 Task: Add the button component in the site builder.
Action: Mouse moved to (1227, 97)
Screenshot: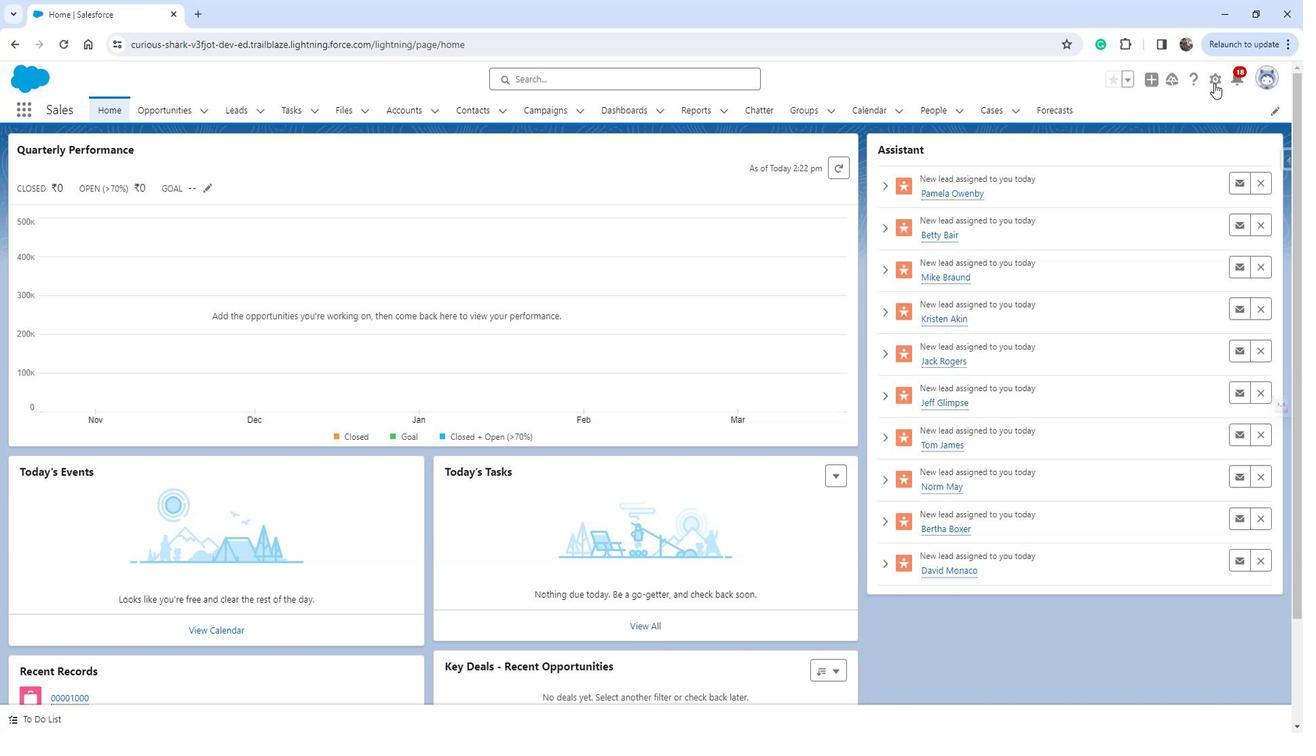 
Action: Mouse pressed left at (1227, 97)
Screenshot: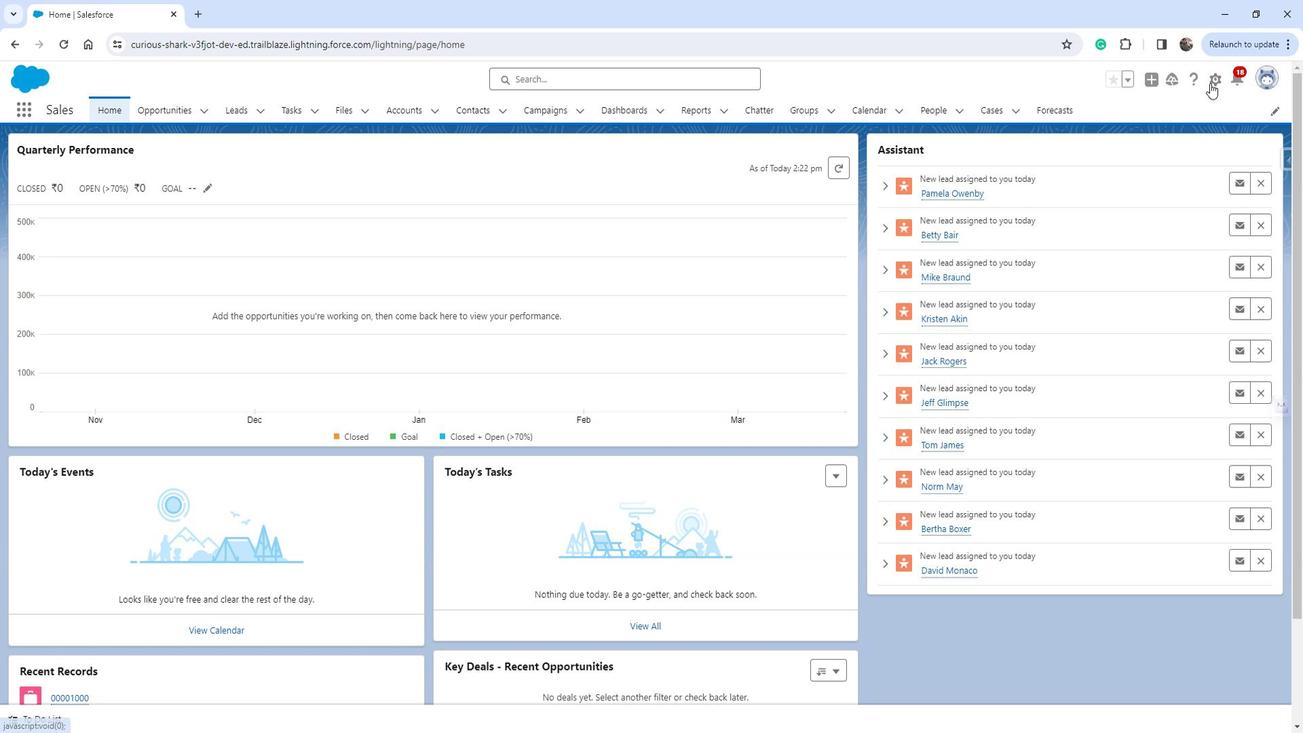
Action: Mouse moved to (1169, 145)
Screenshot: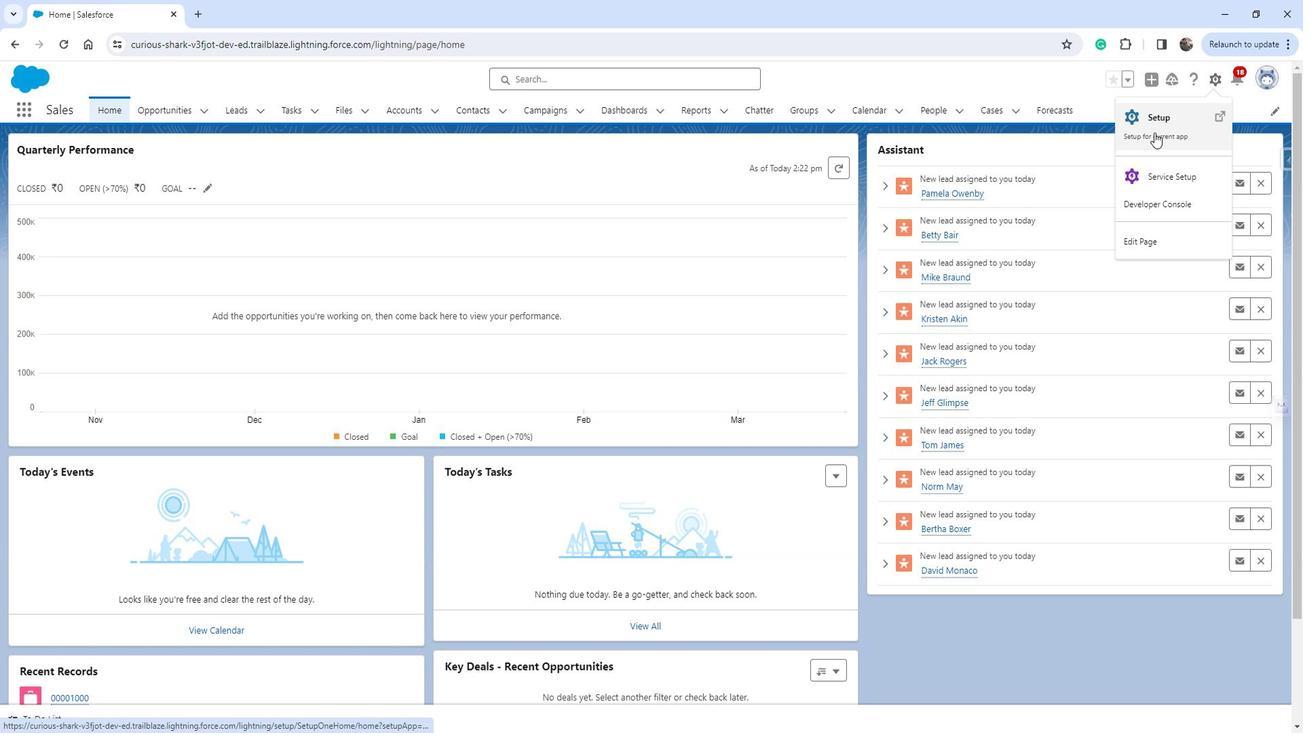 
Action: Mouse pressed left at (1169, 145)
Screenshot: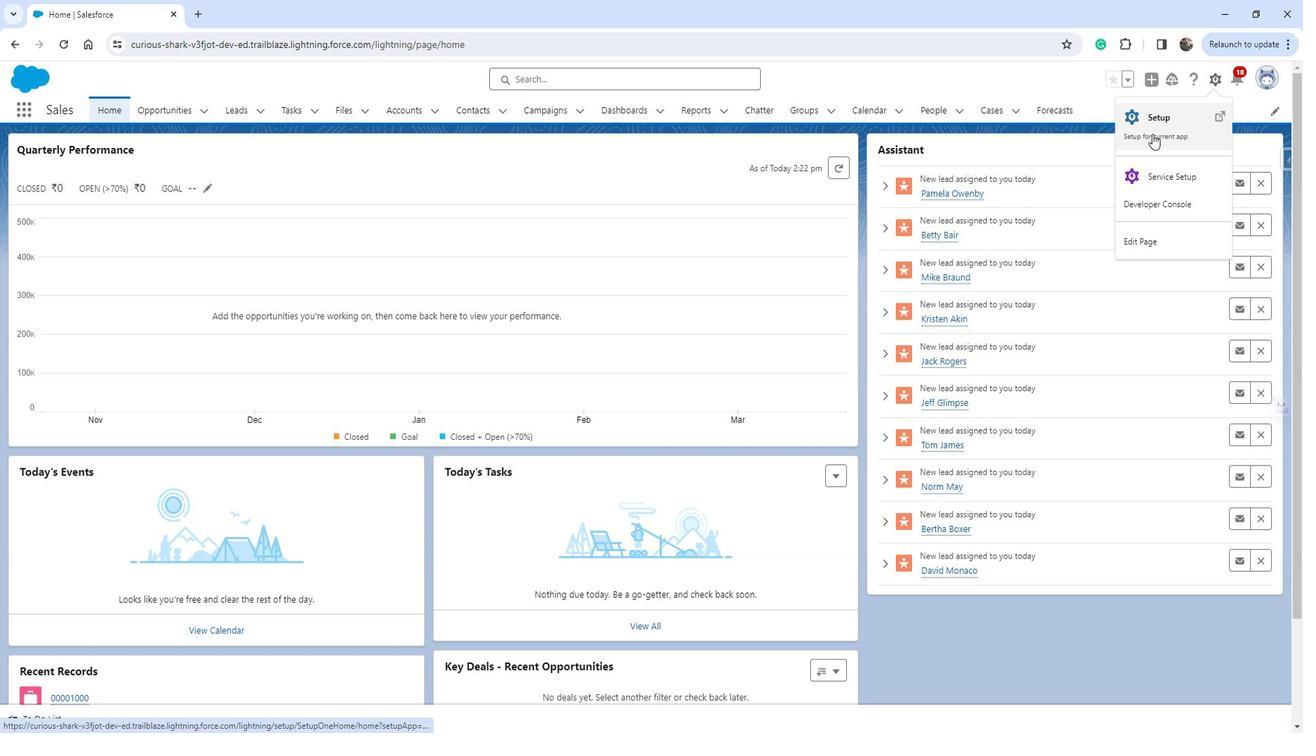 
Action: Mouse moved to (67, 559)
Screenshot: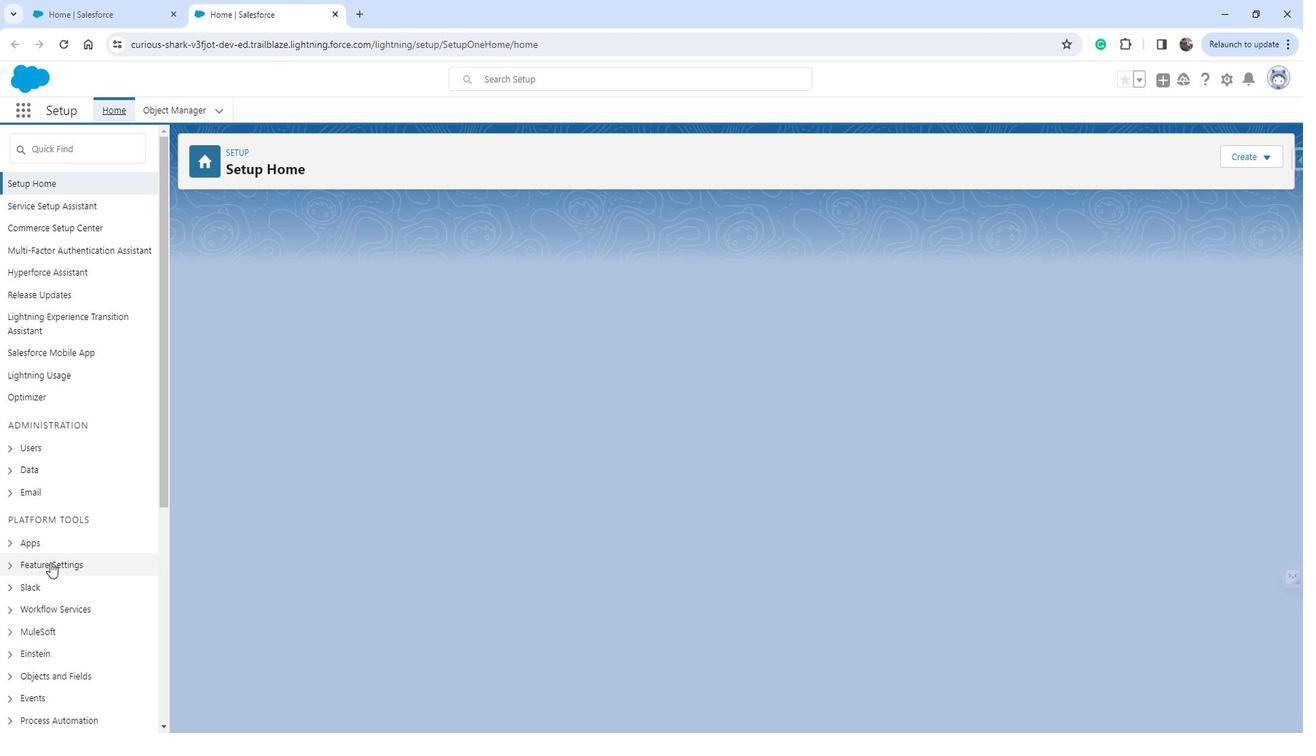 
Action: Mouse pressed left at (67, 559)
Screenshot: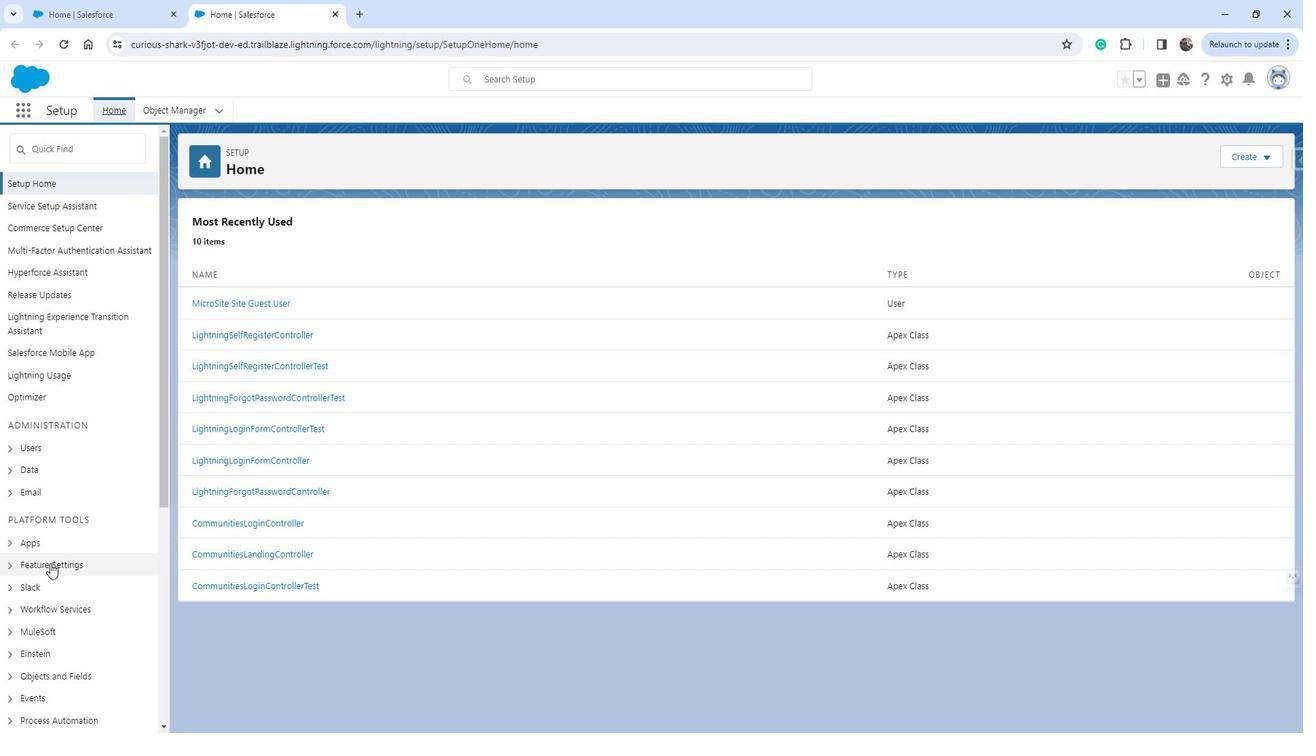 
Action: Mouse scrolled (67, 558) with delta (0, 0)
Screenshot: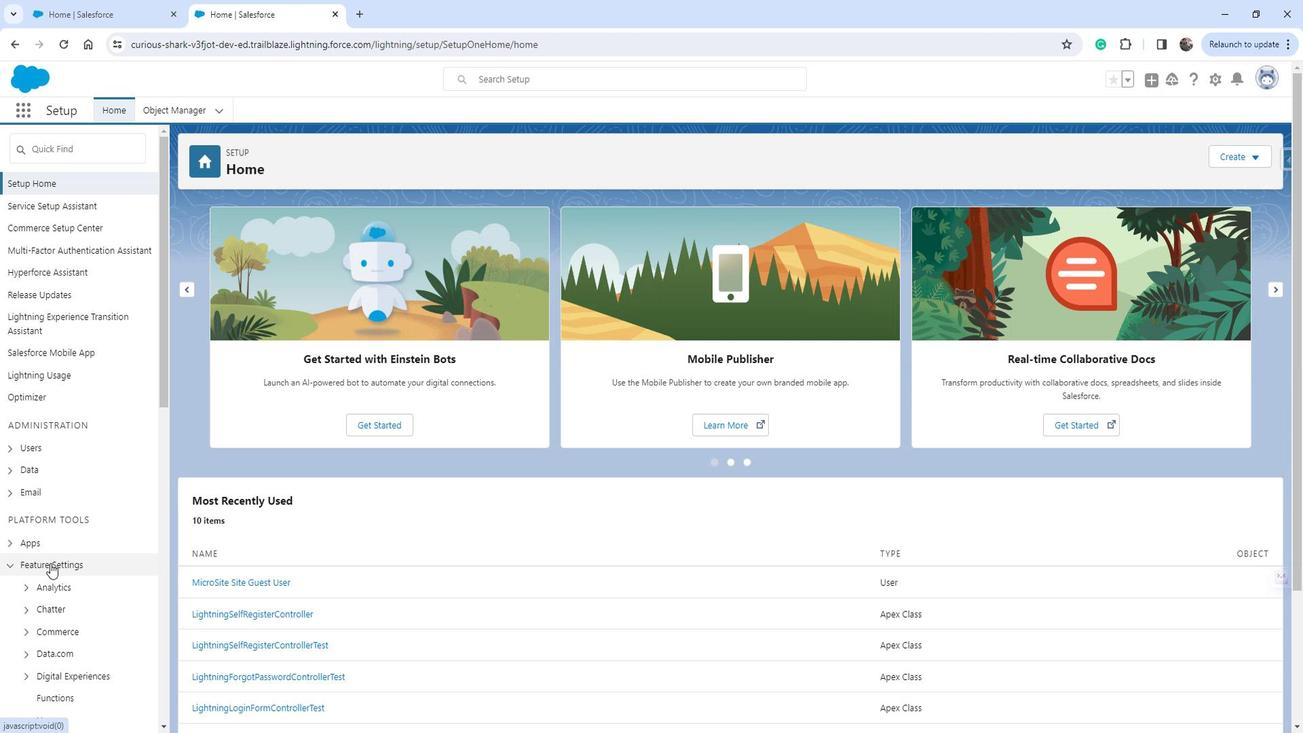 
Action: Mouse scrolled (67, 558) with delta (0, 0)
Screenshot: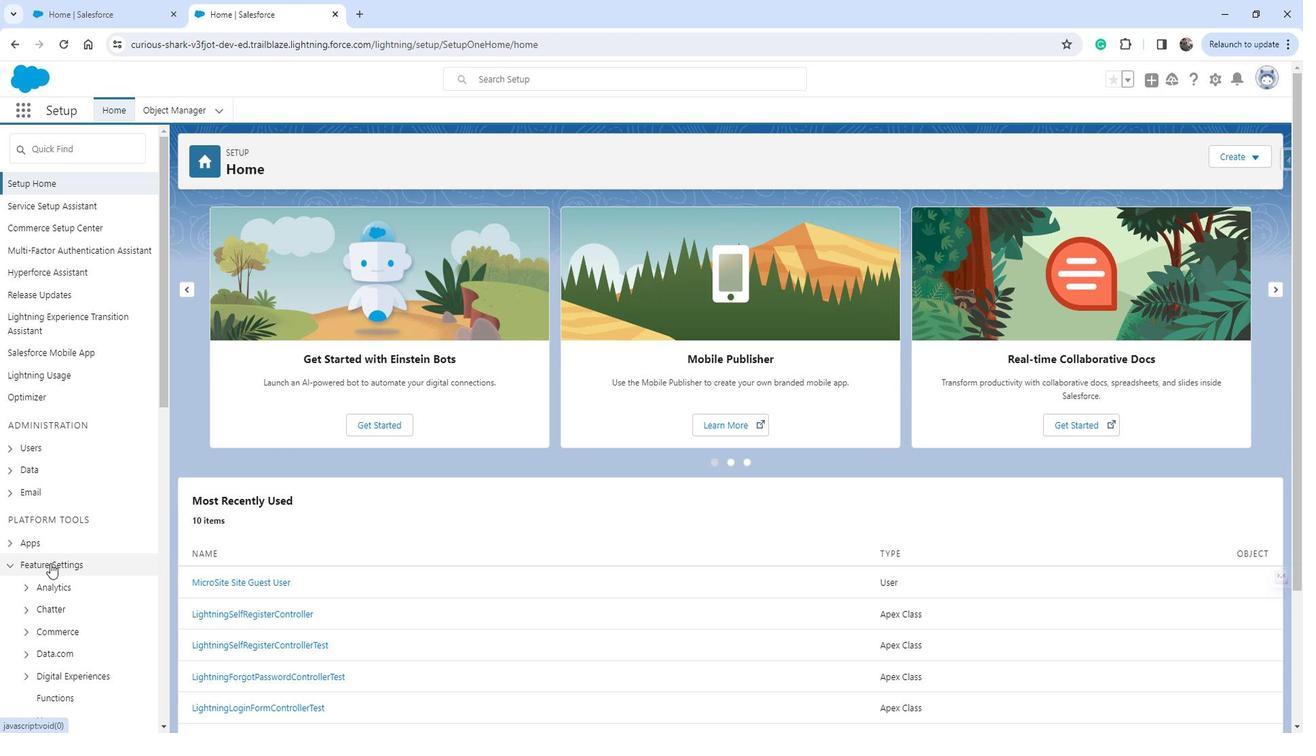 
Action: Mouse moved to (84, 531)
Screenshot: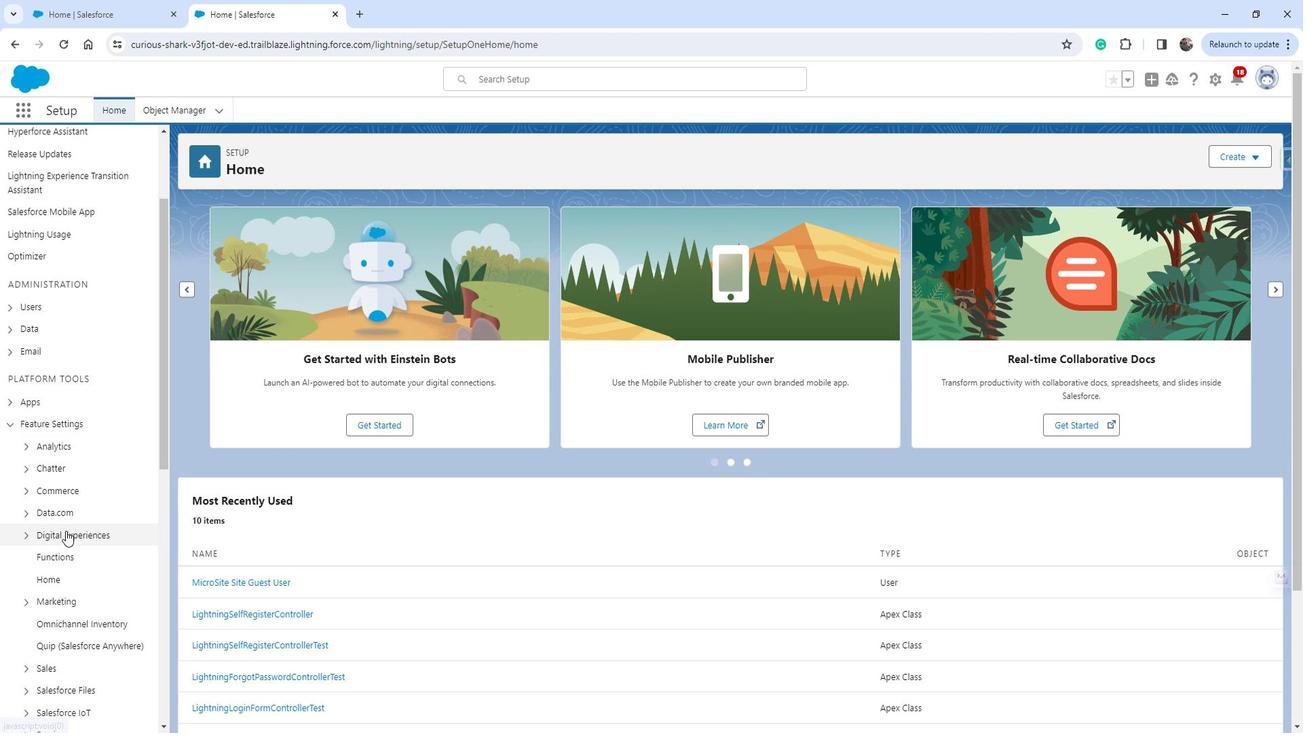 
Action: Mouse pressed left at (84, 531)
Screenshot: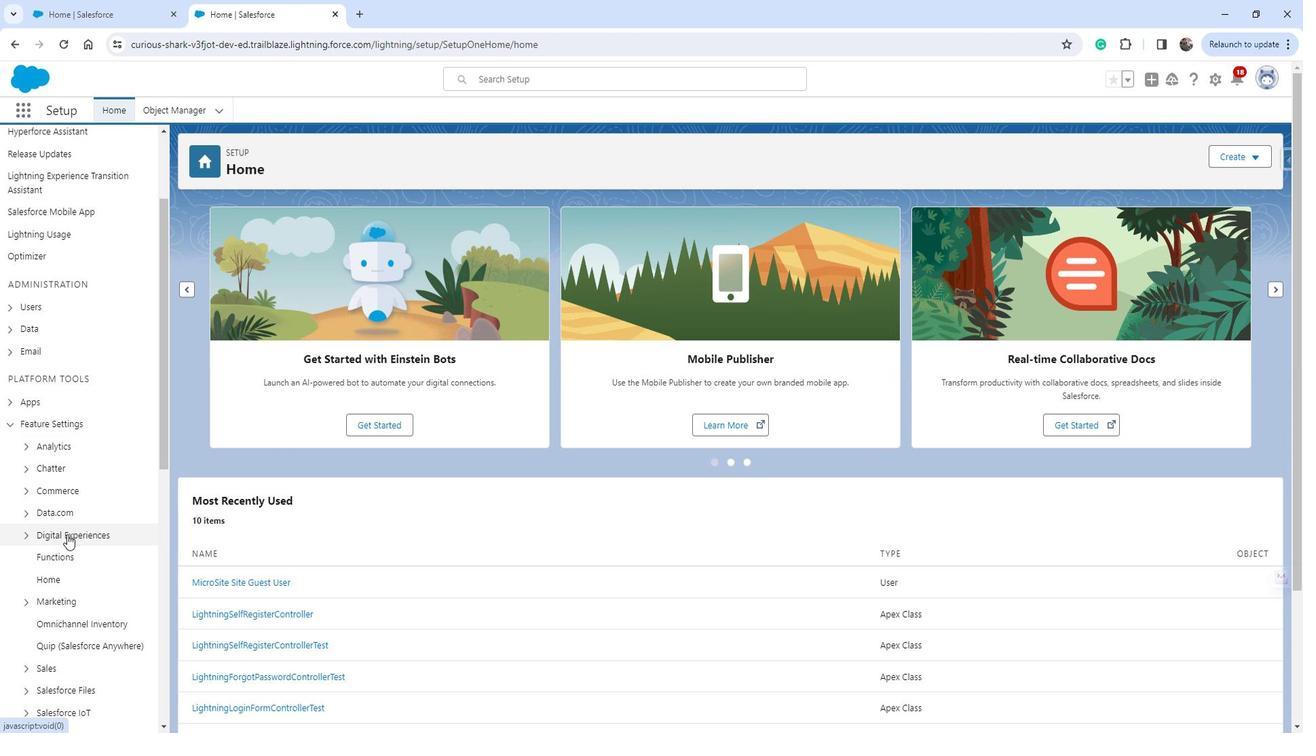 
Action: Mouse moved to (81, 552)
Screenshot: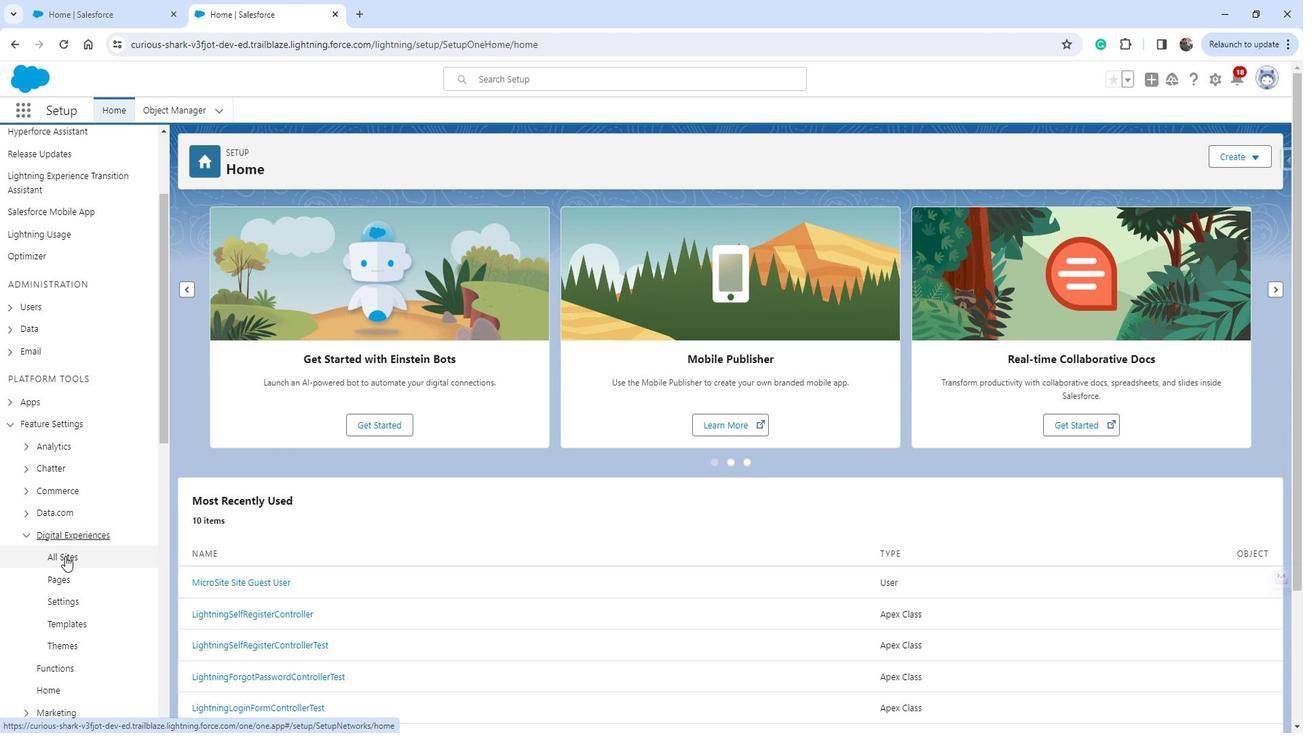 
Action: Mouse pressed left at (81, 552)
Screenshot: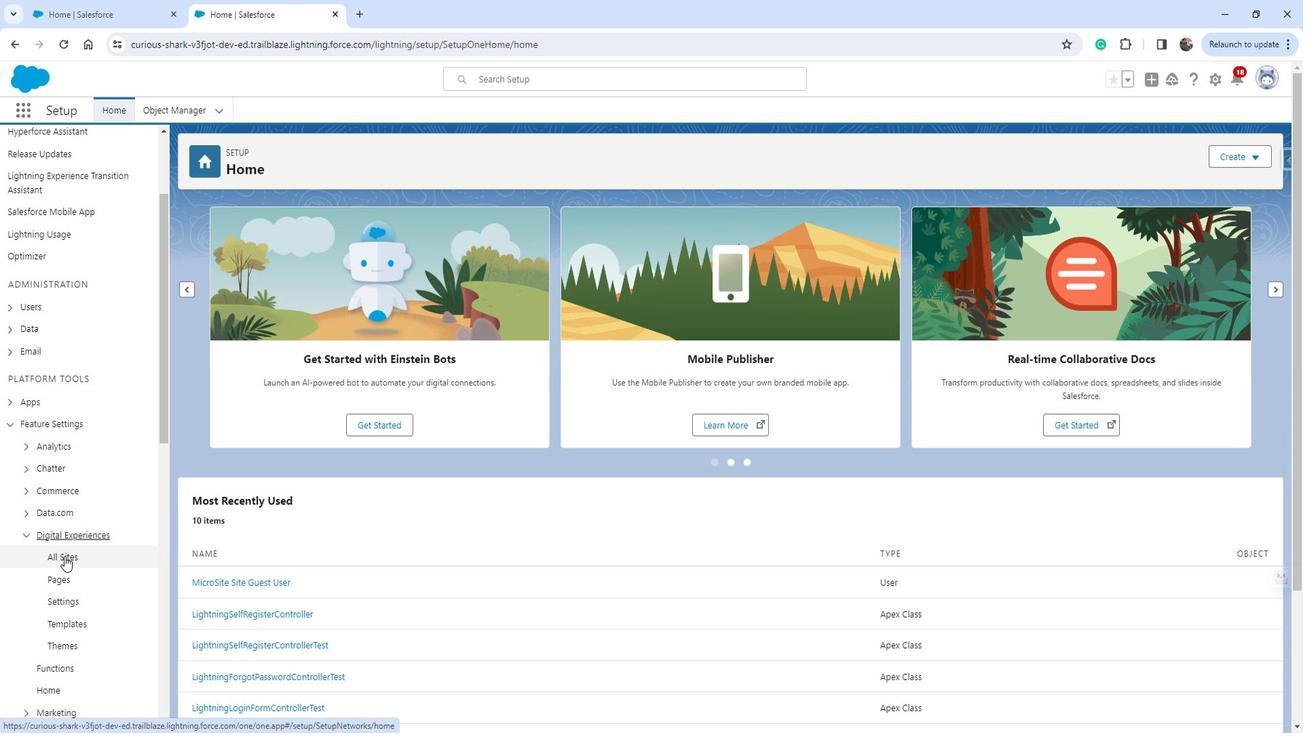 
Action: Mouse moved to (245, 331)
Screenshot: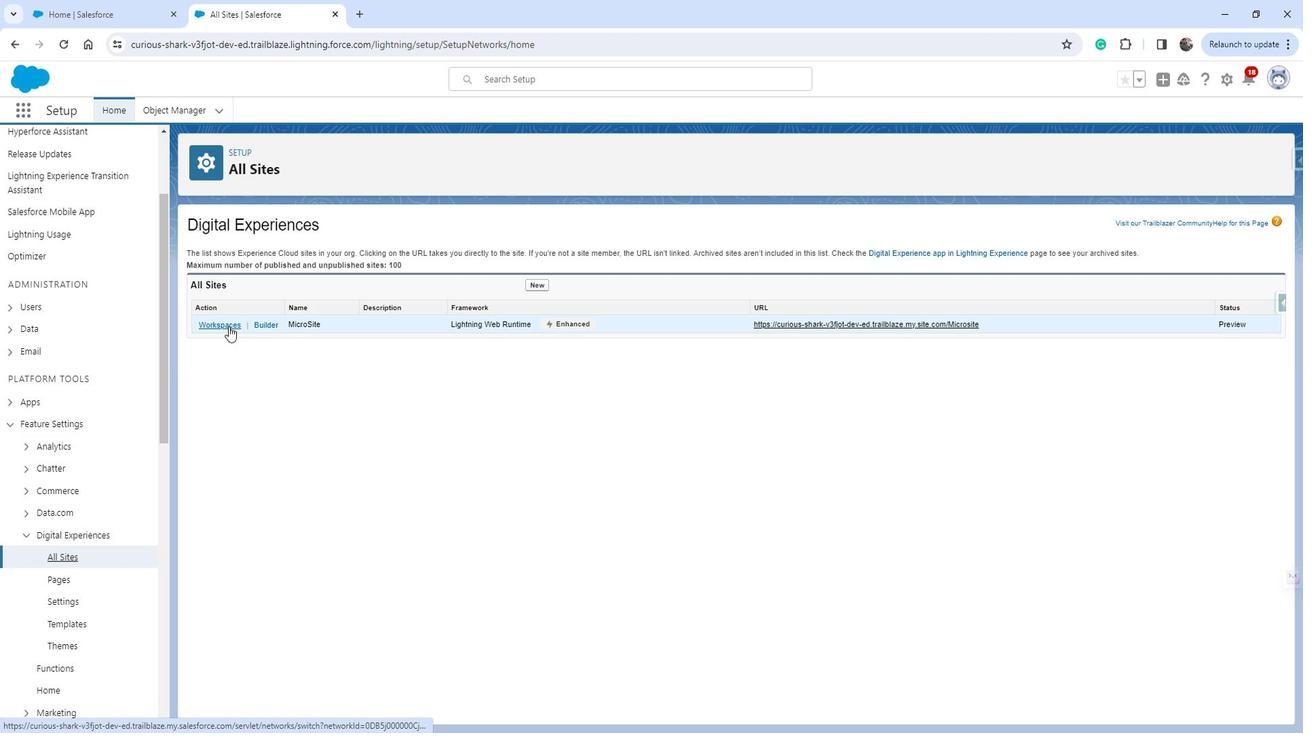 
Action: Mouse pressed left at (245, 331)
Screenshot: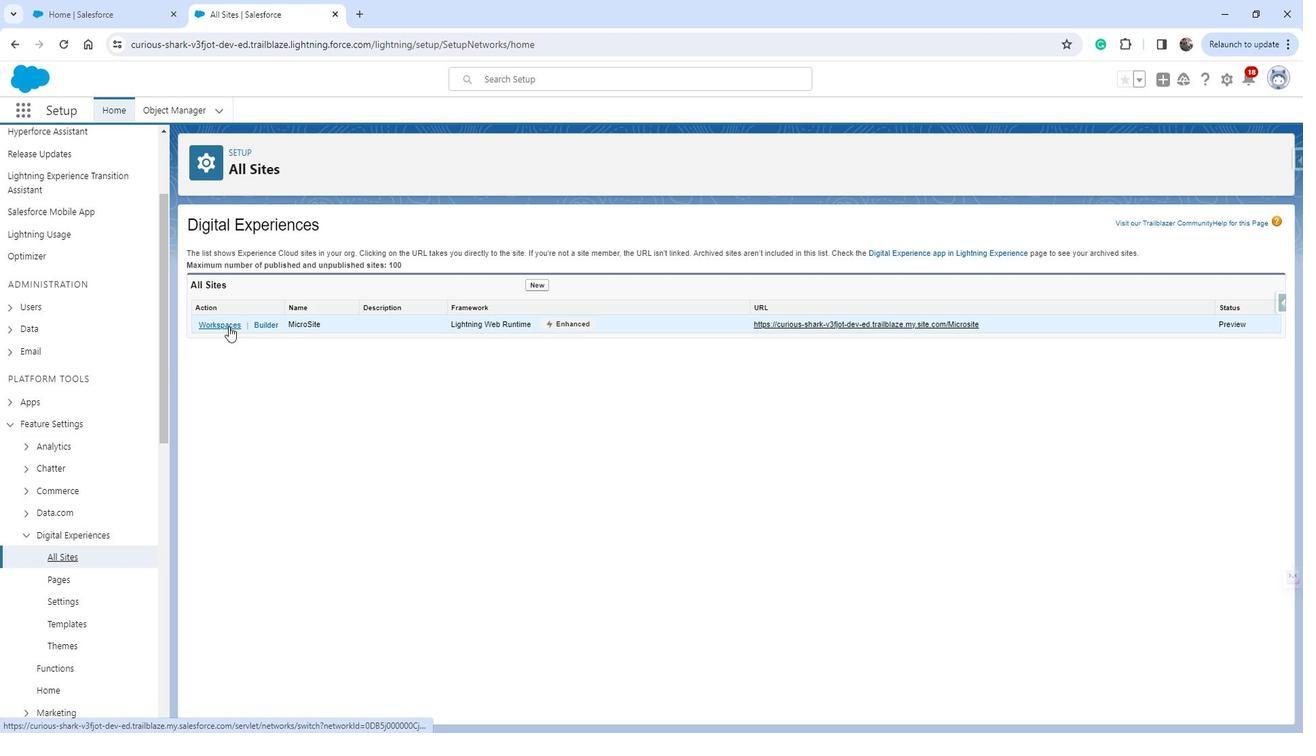 
Action: Mouse moved to (219, 332)
Screenshot: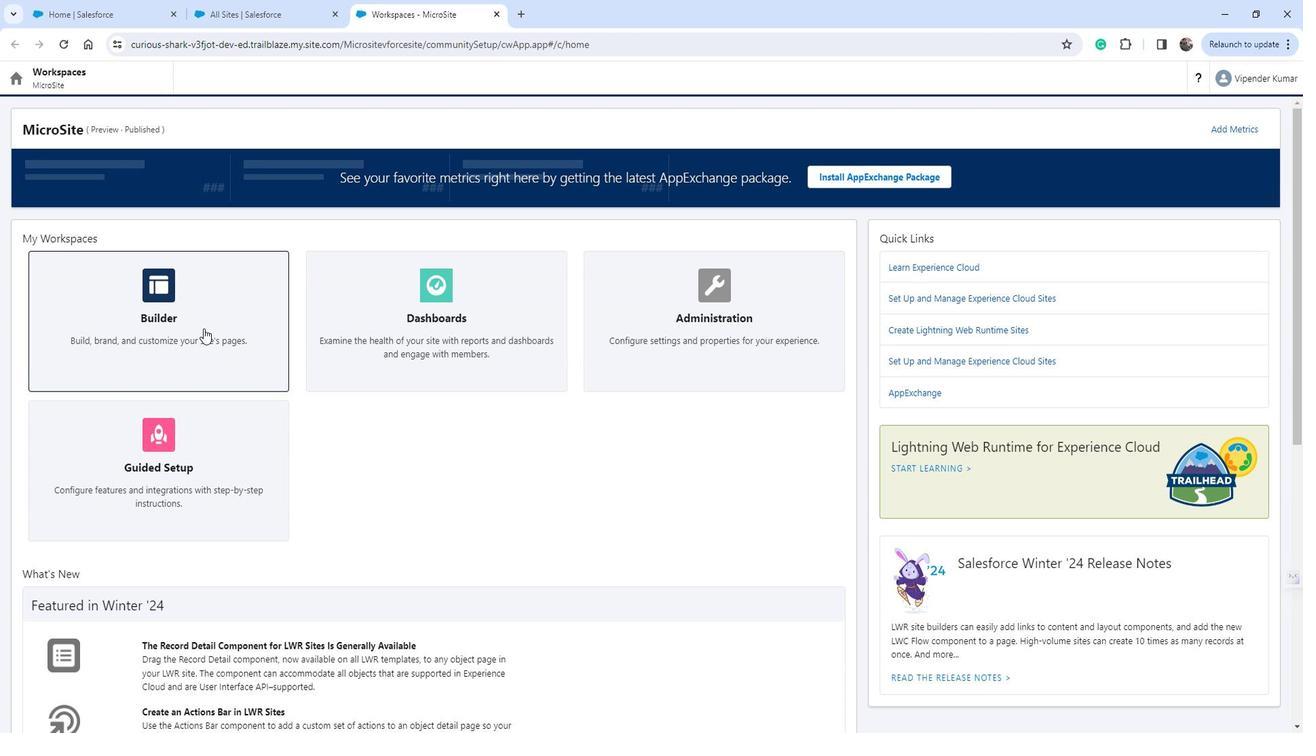 
Action: Mouse pressed left at (219, 332)
Screenshot: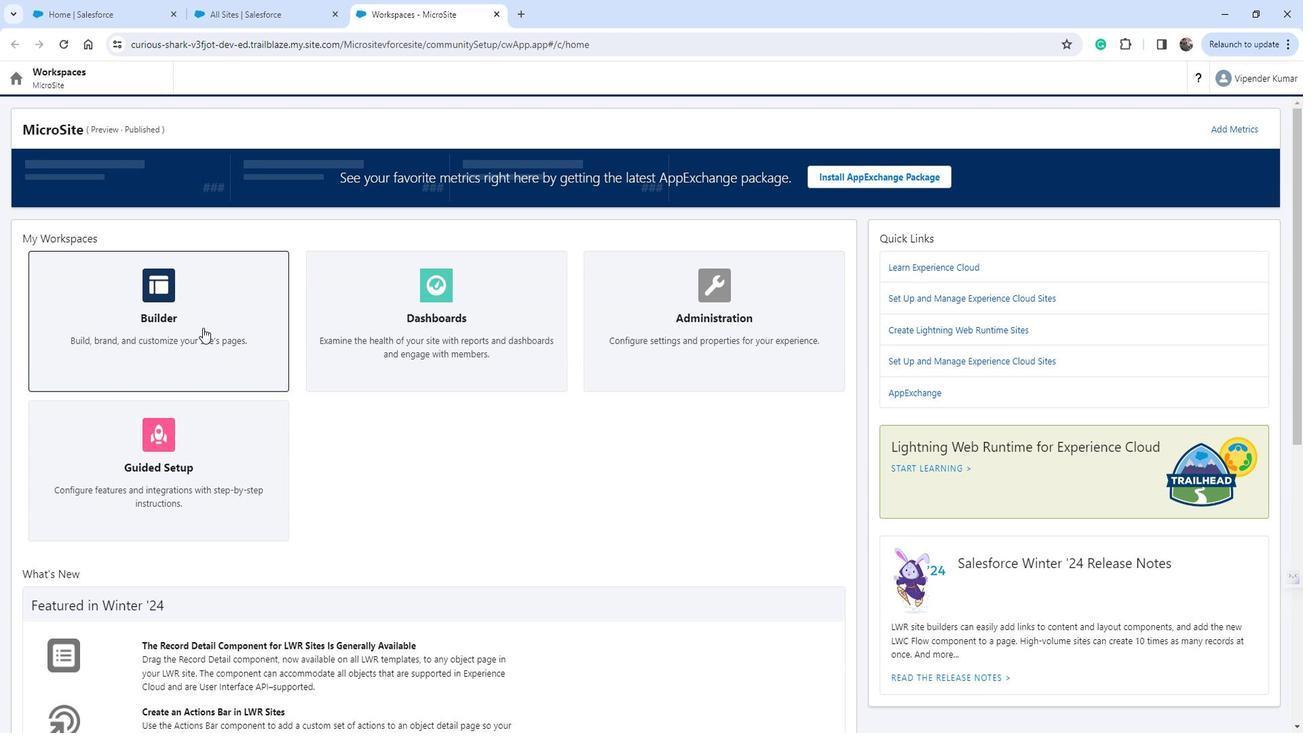 
Action: Mouse moved to (29, 135)
Screenshot: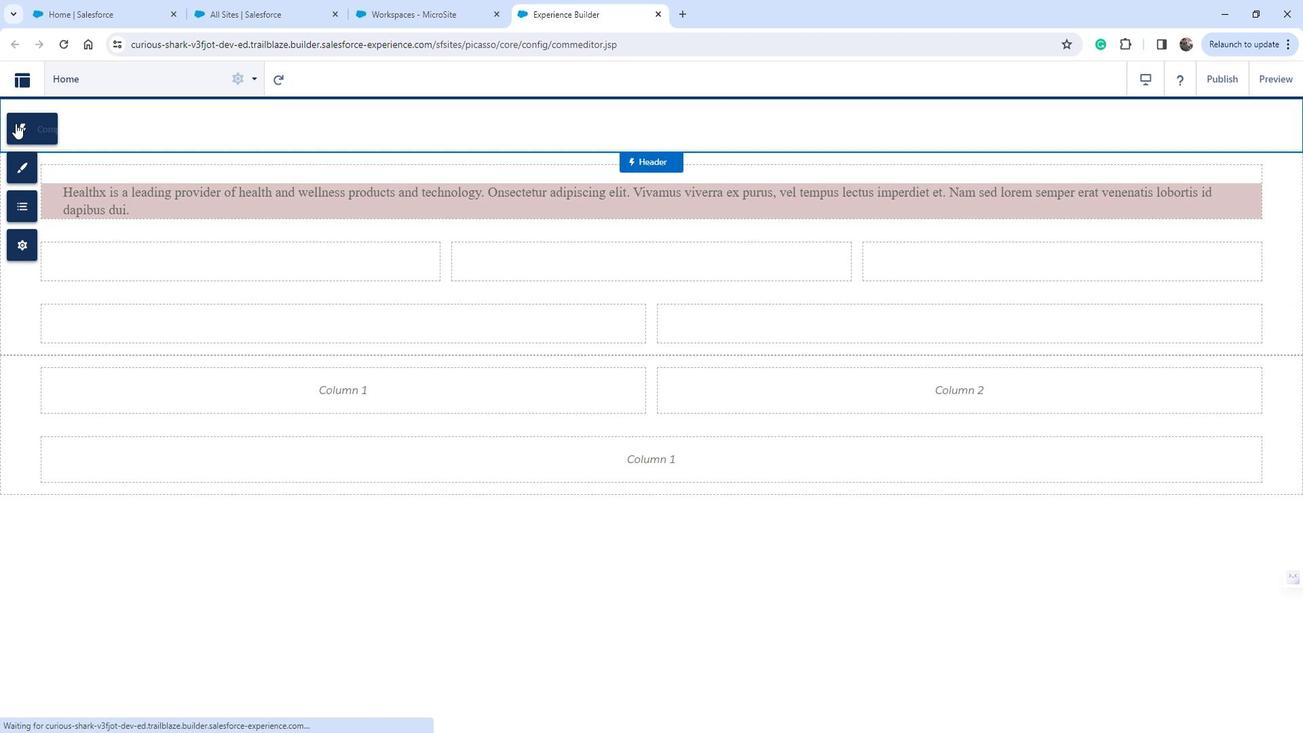 
Action: Mouse pressed left at (29, 135)
Screenshot: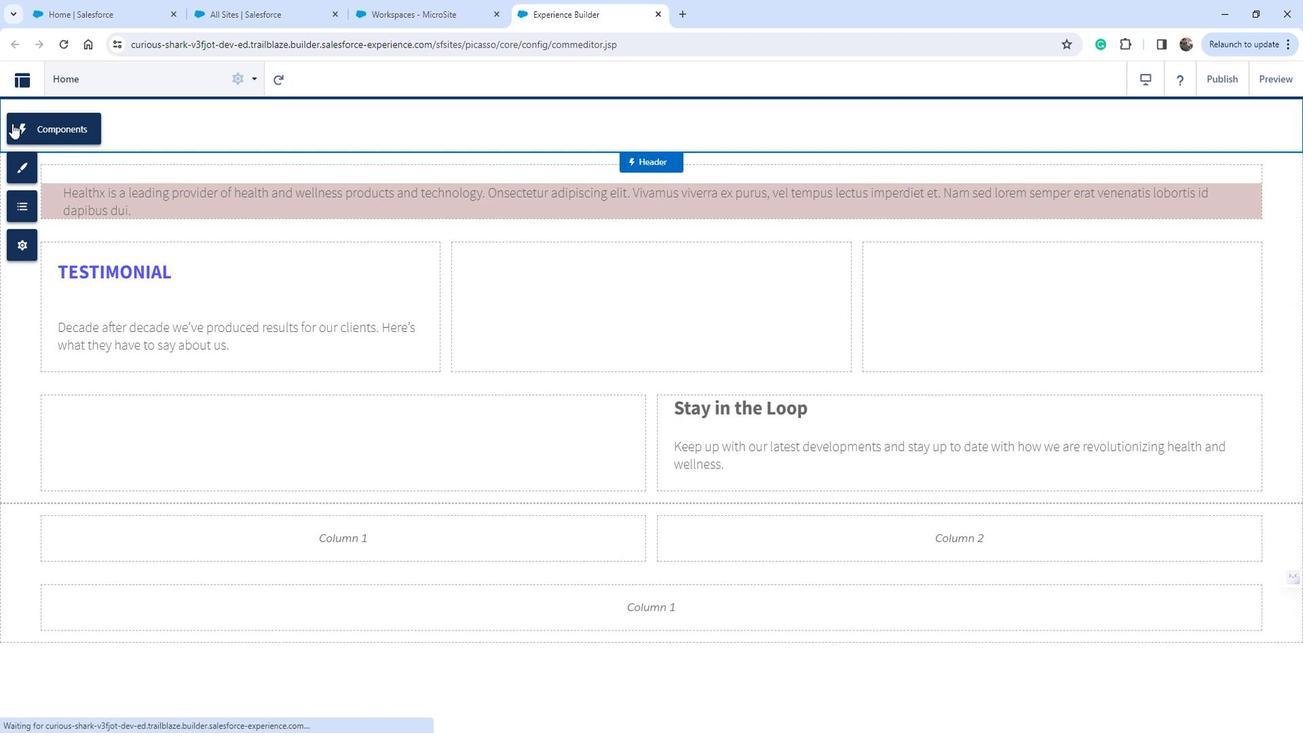 
Action: Mouse moved to (270, 294)
Screenshot: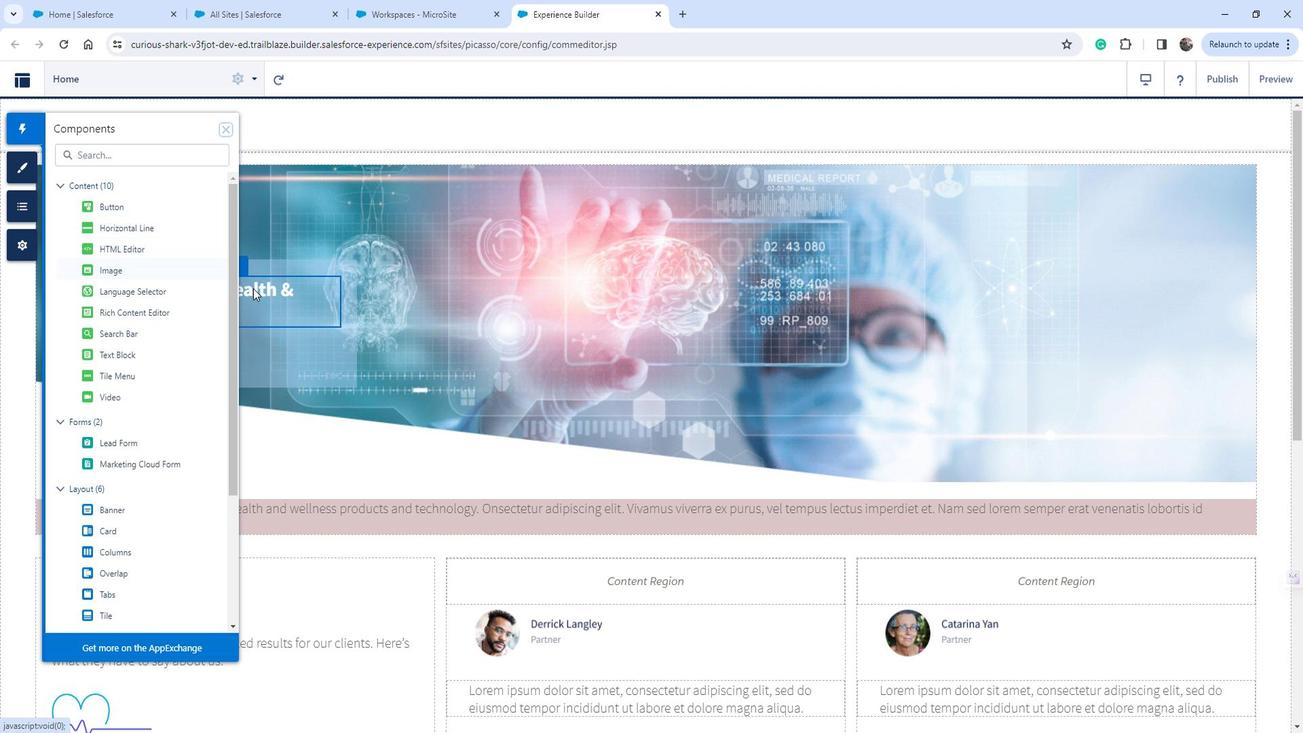 
Action: Mouse scrolled (270, 293) with delta (0, 0)
Screenshot: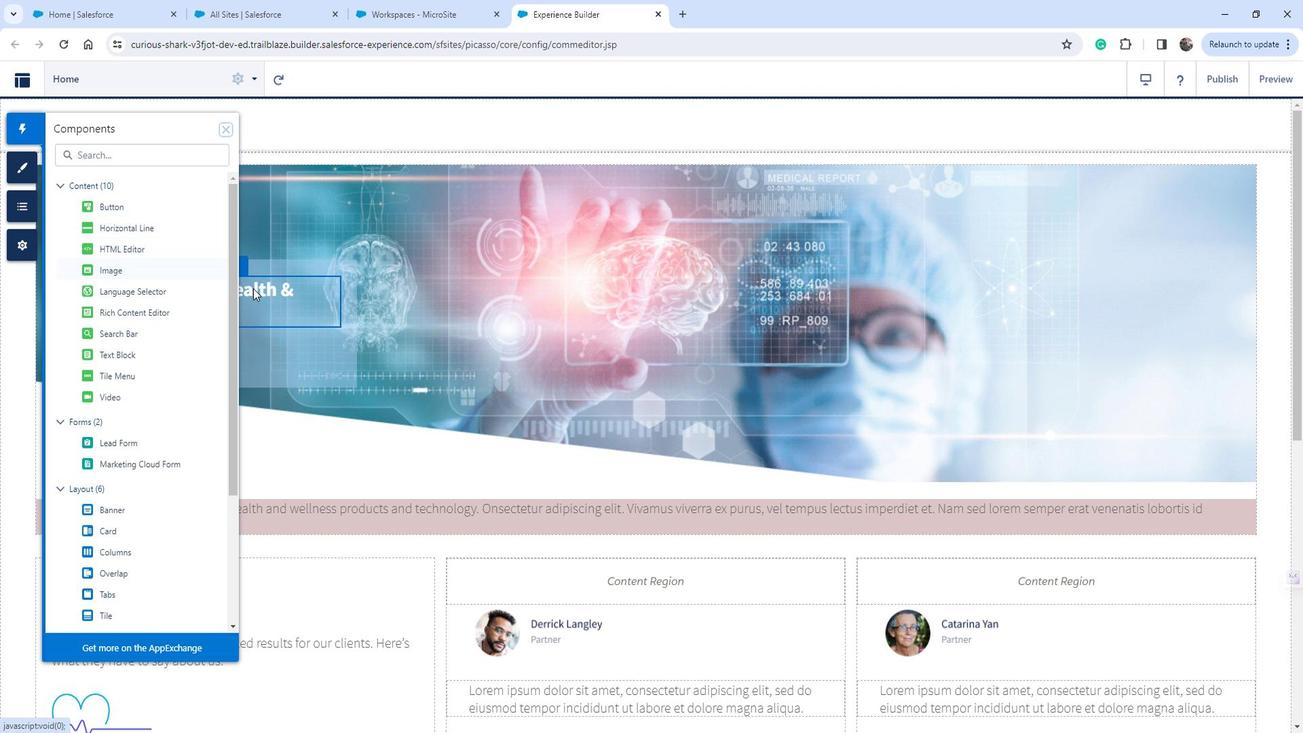 
Action: Mouse scrolled (270, 293) with delta (0, 0)
Screenshot: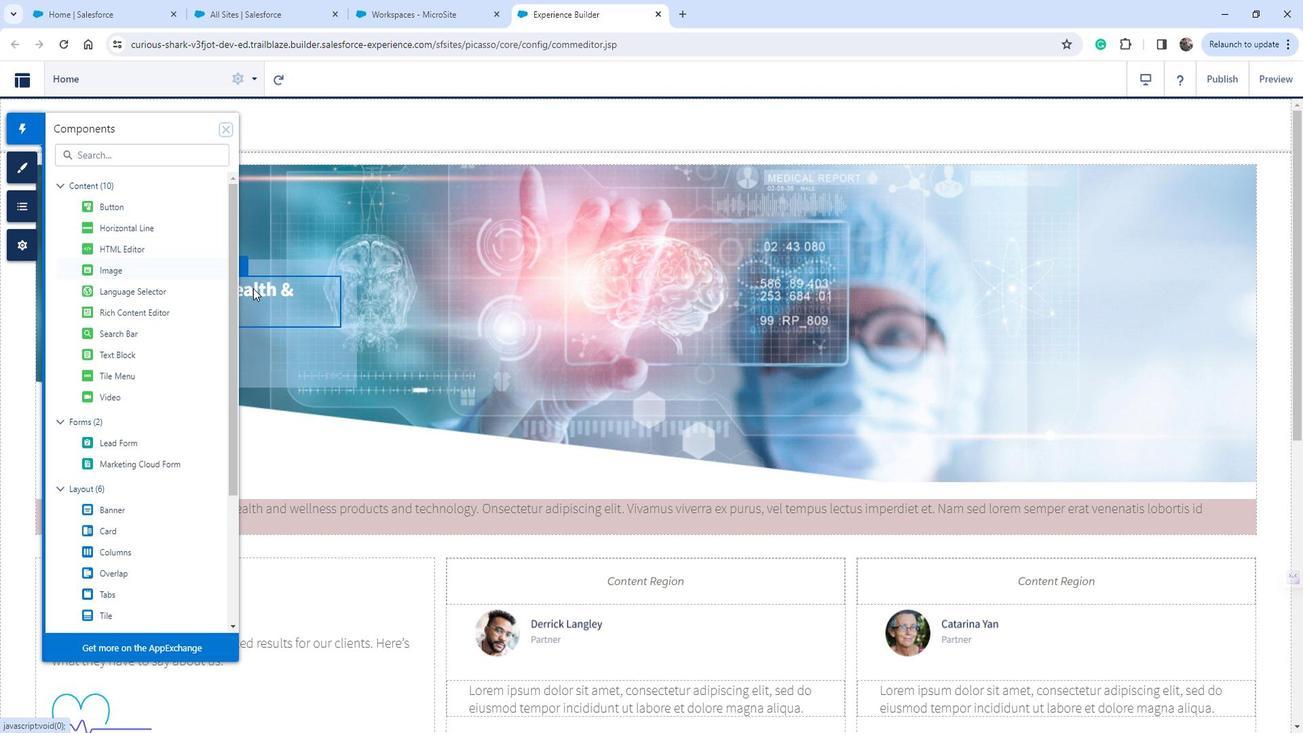 
Action: Mouse scrolled (270, 293) with delta (0, 0)
Screenshot: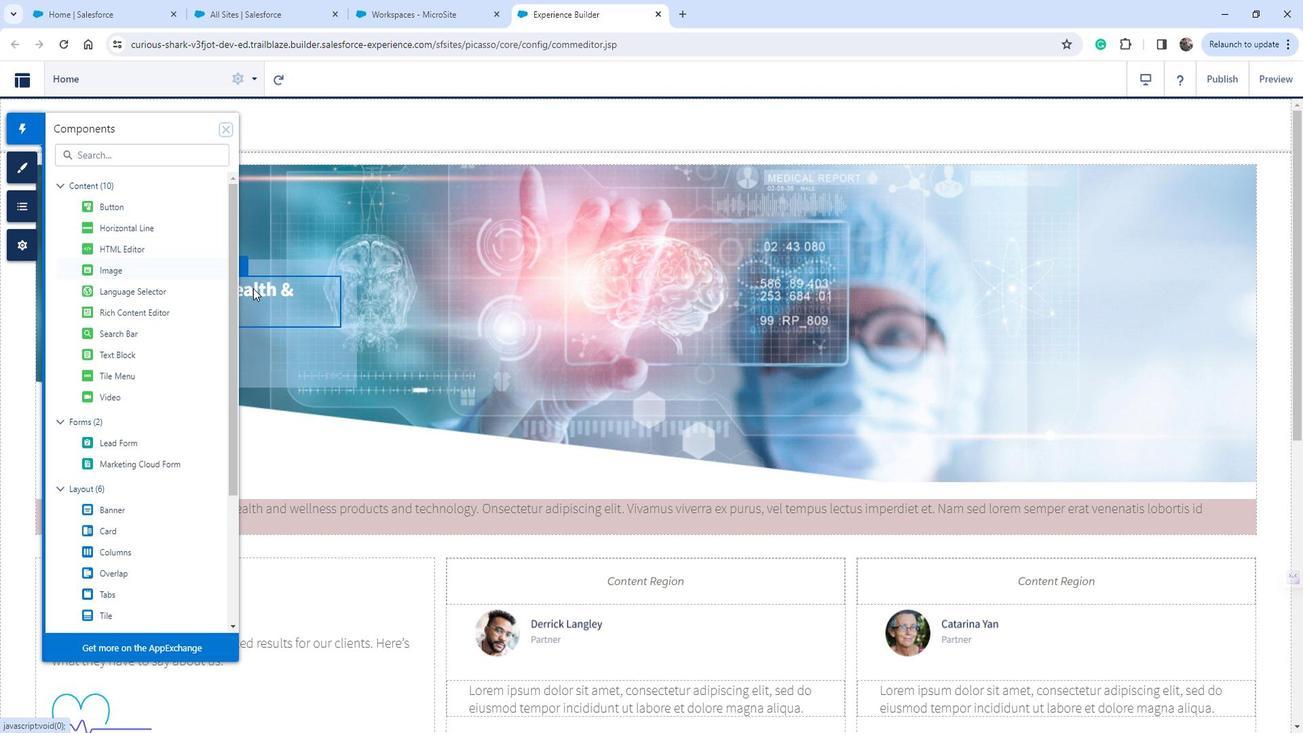 
Action: Mouse scrolled (270, 293) with delta (0, 0)
Screenshot: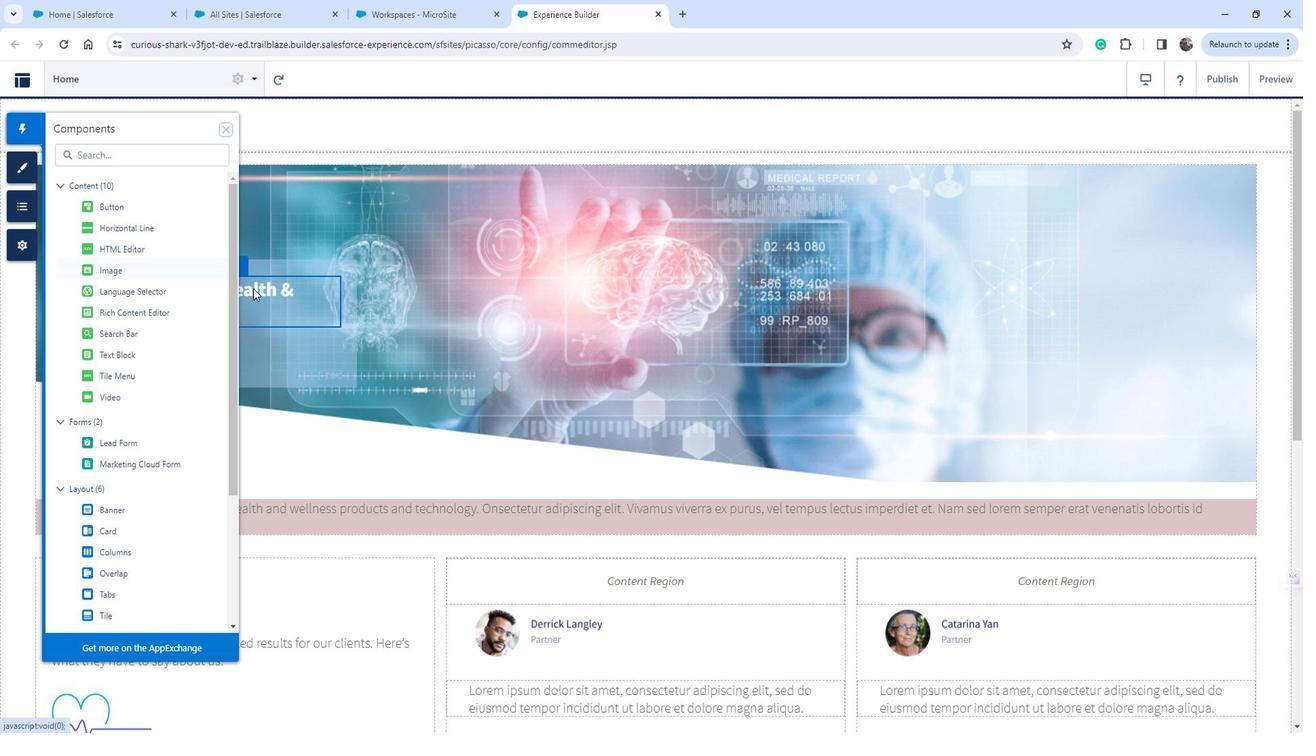 
Action: Mouse moved to (270, 294)
Screenshot: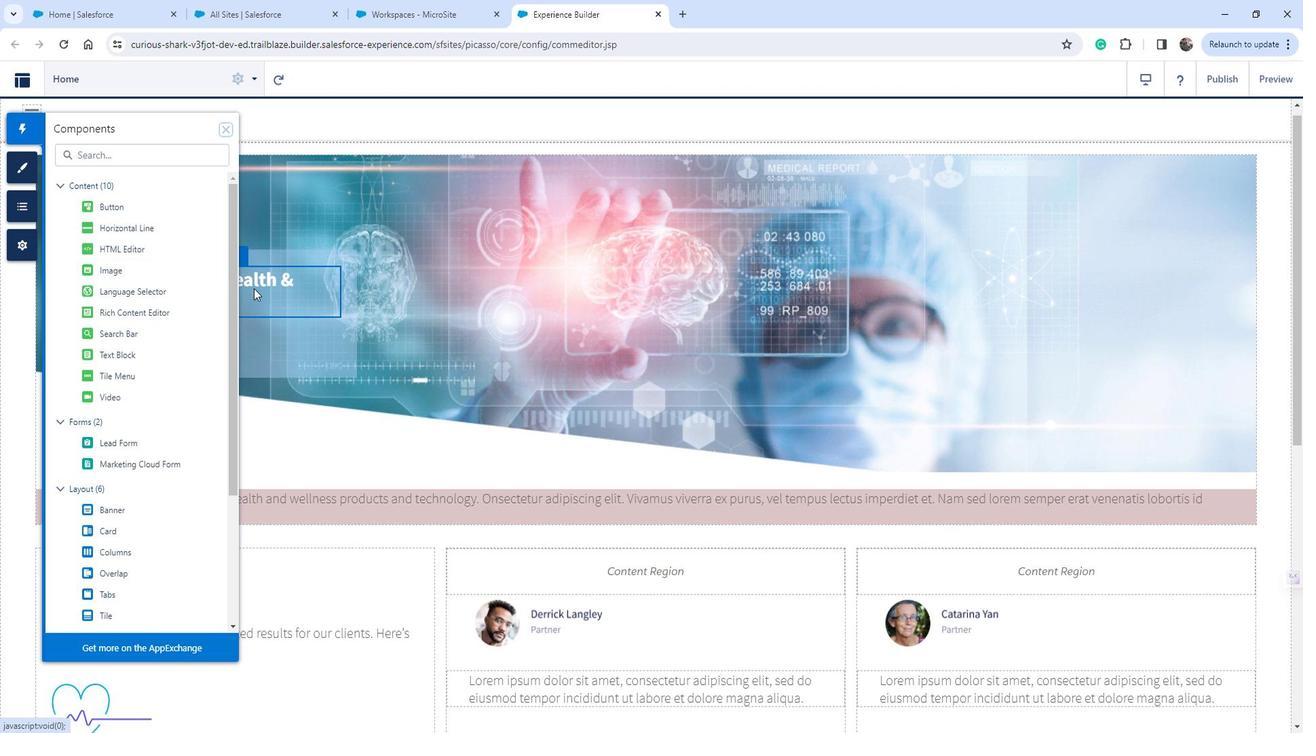 
Action: Mouse scrolled (270, 293) with delta (0, 0)
Screenshot: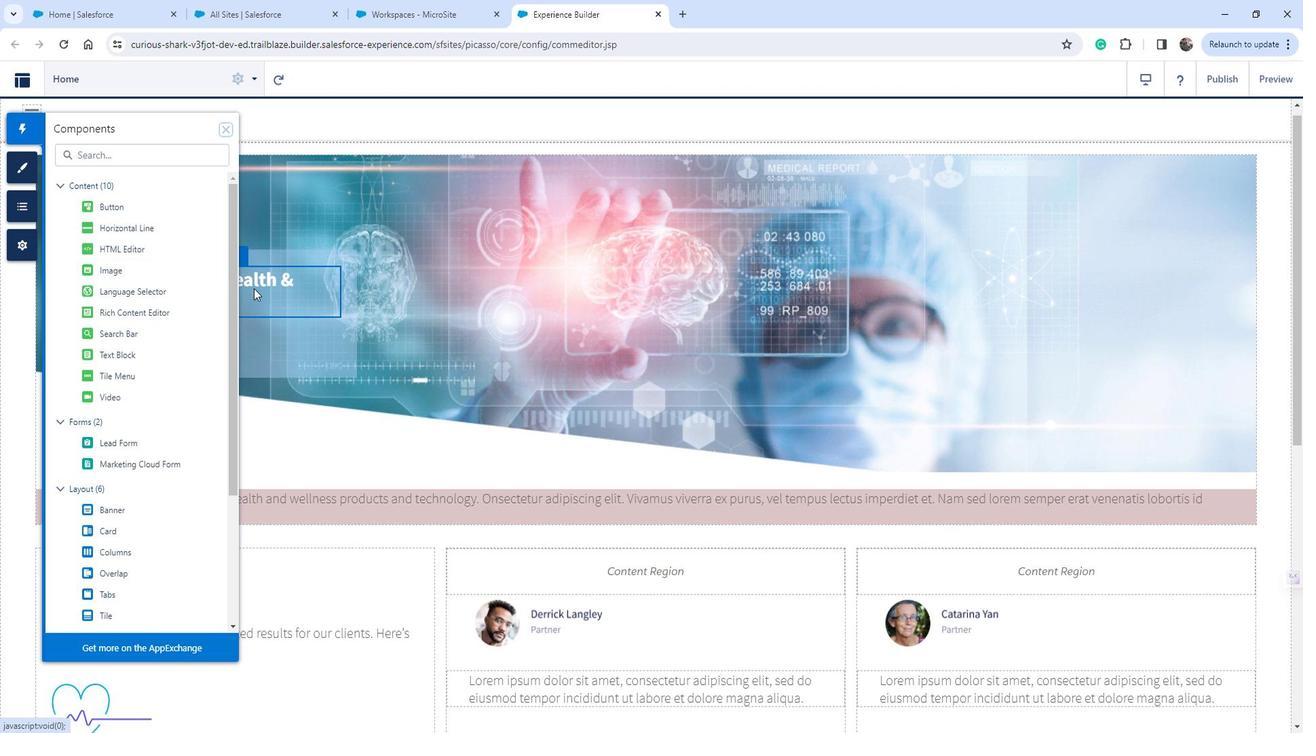 
Action: Mouse moved to (275, 294)
Screenshot: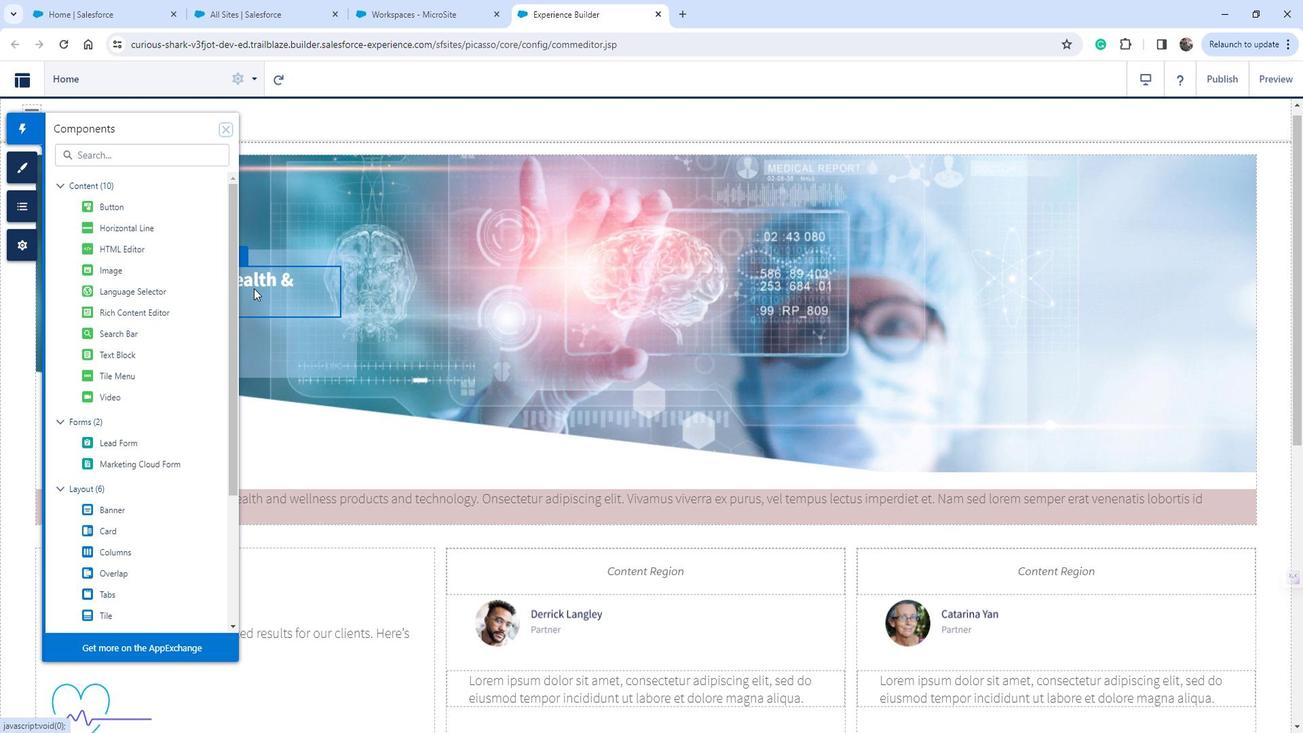 
Action: Mouse scrolled (275, 293) with delta (0, 0)
Screenshot: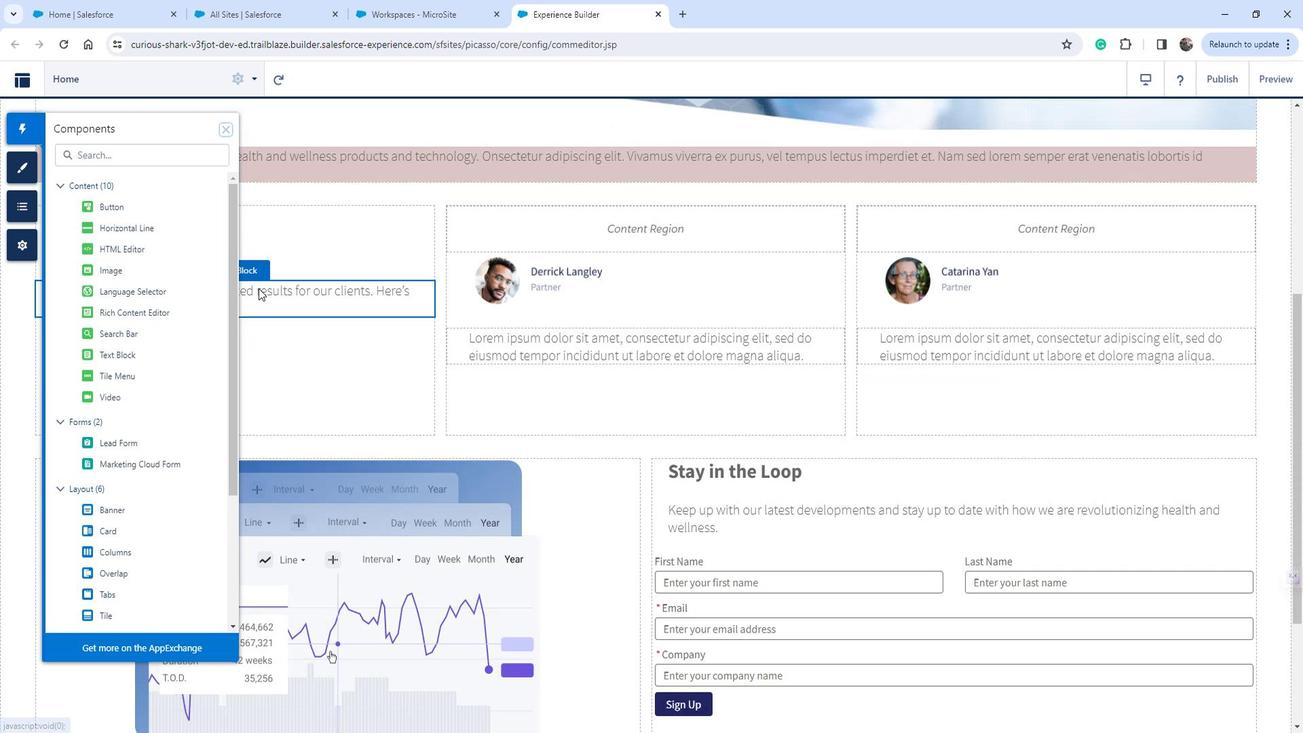 
Action: Mouse scrolled (275, 293) with delta (0, 0)
Screenshot: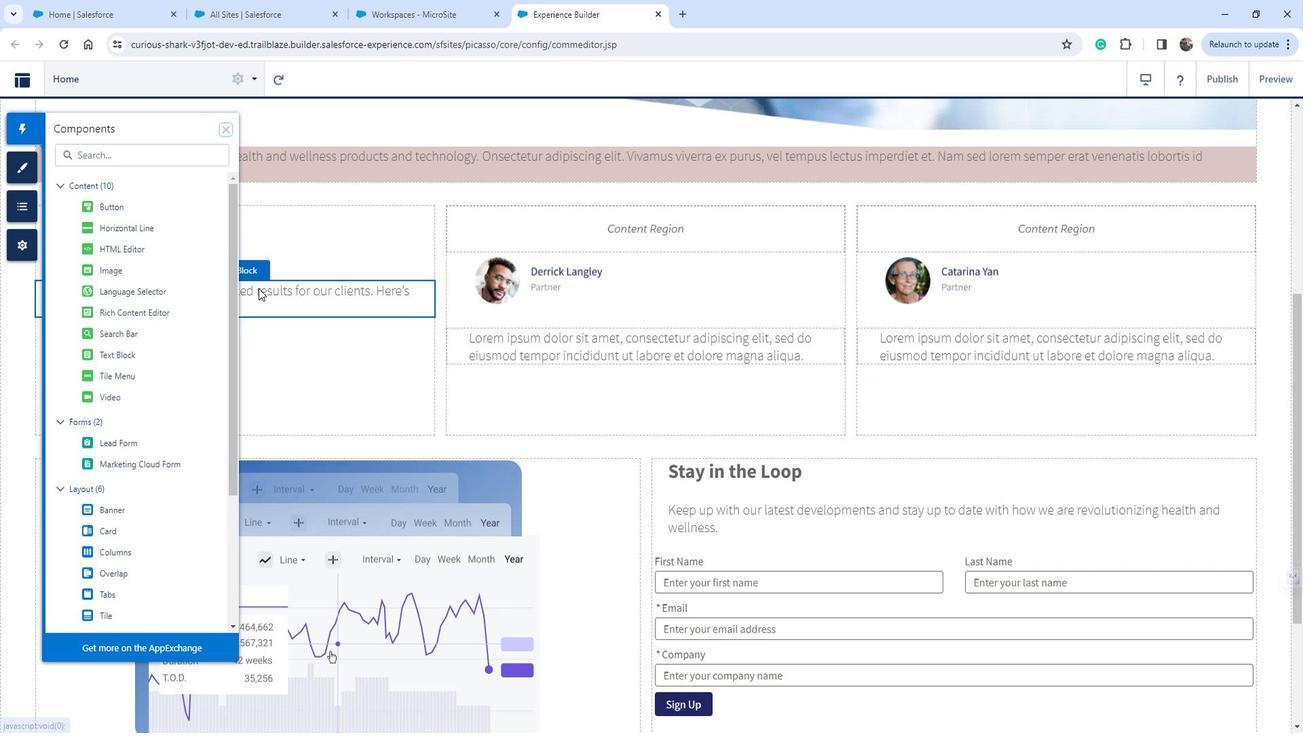
Action: Mouse scrolled (275, 293) with delta (0, 0)
Screenshot: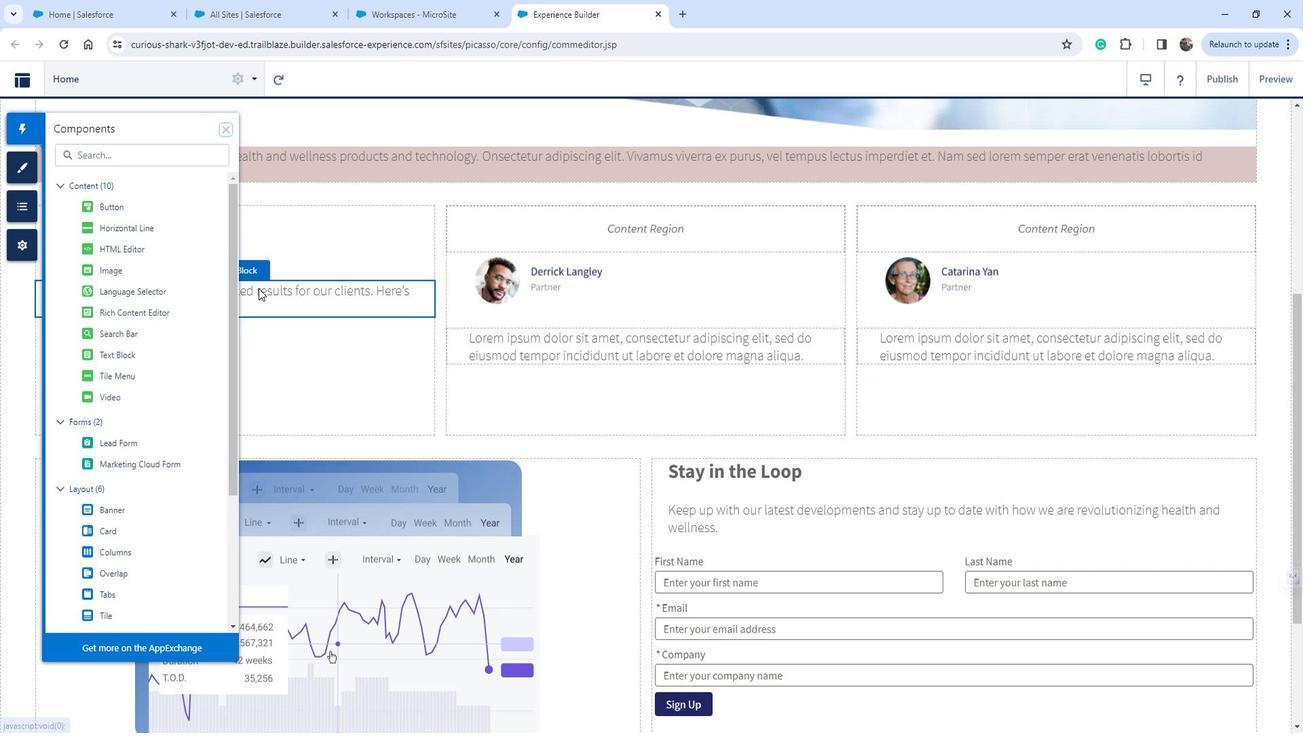 
Action: Mouse scrolled (275, 293) with delta (0, 0)
Screenshot: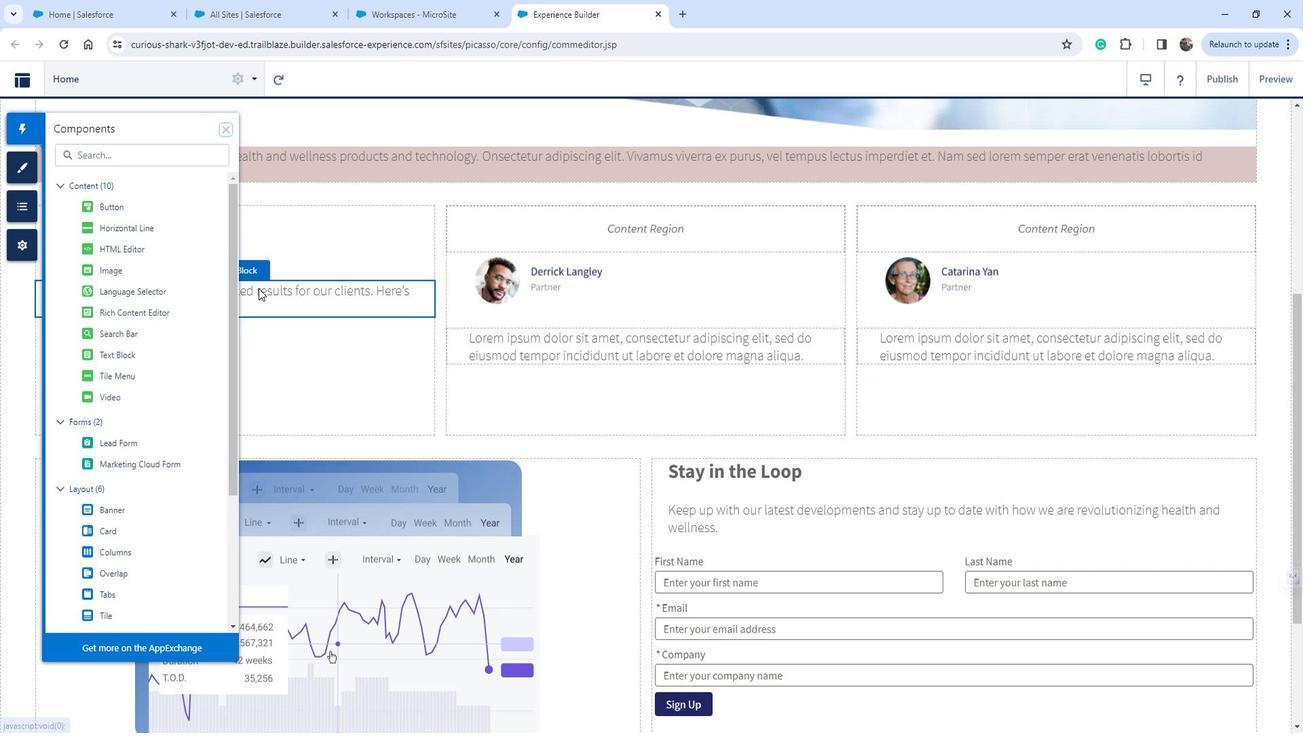 
Action: Mouse moved to (131, 218)
Screenshot: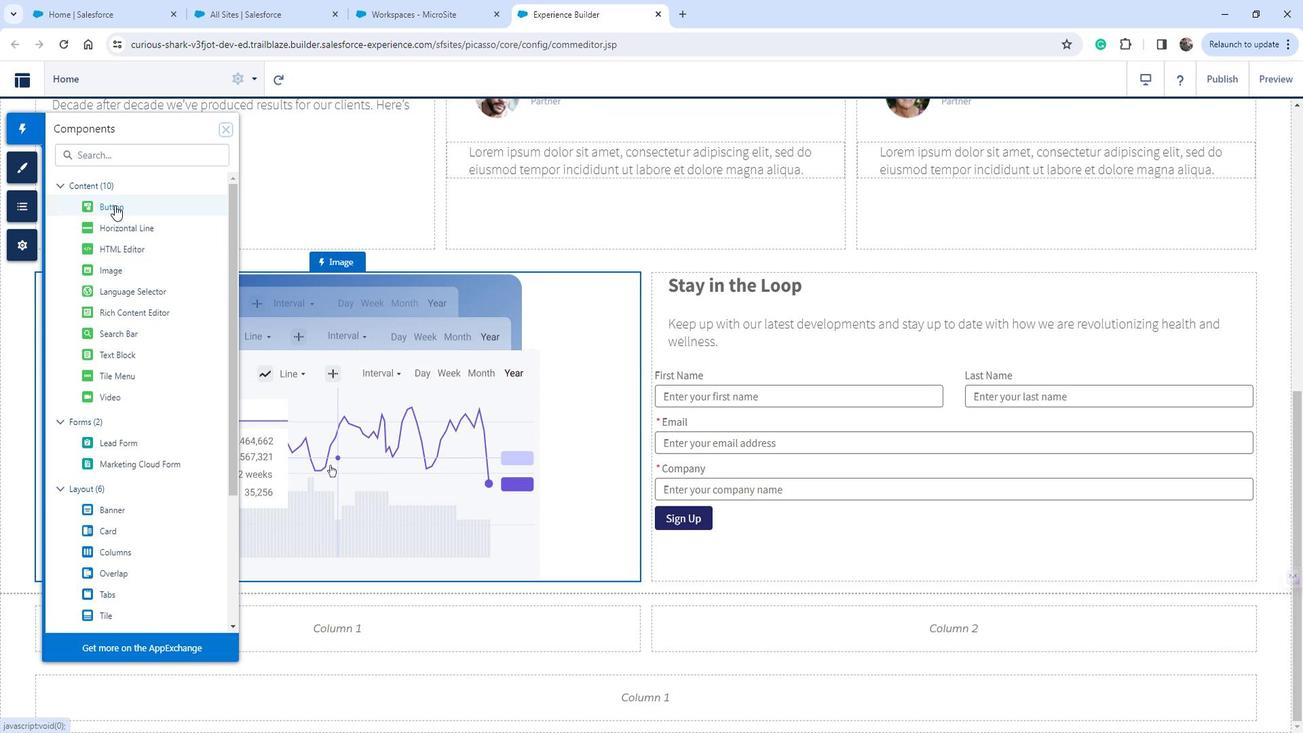 
Action: Mouse pressed left at (131, 218)
Screenshot: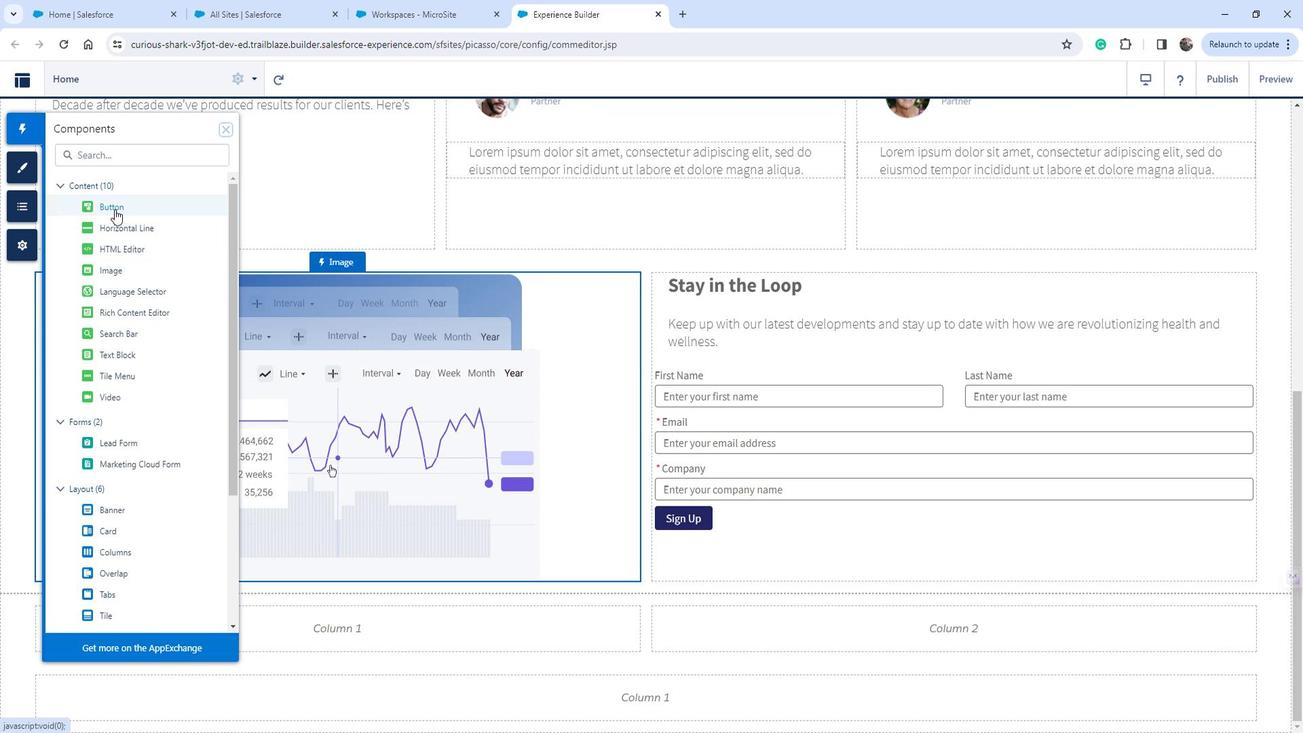 
Action: Mouse moved to (1169, 288)
Screenshot: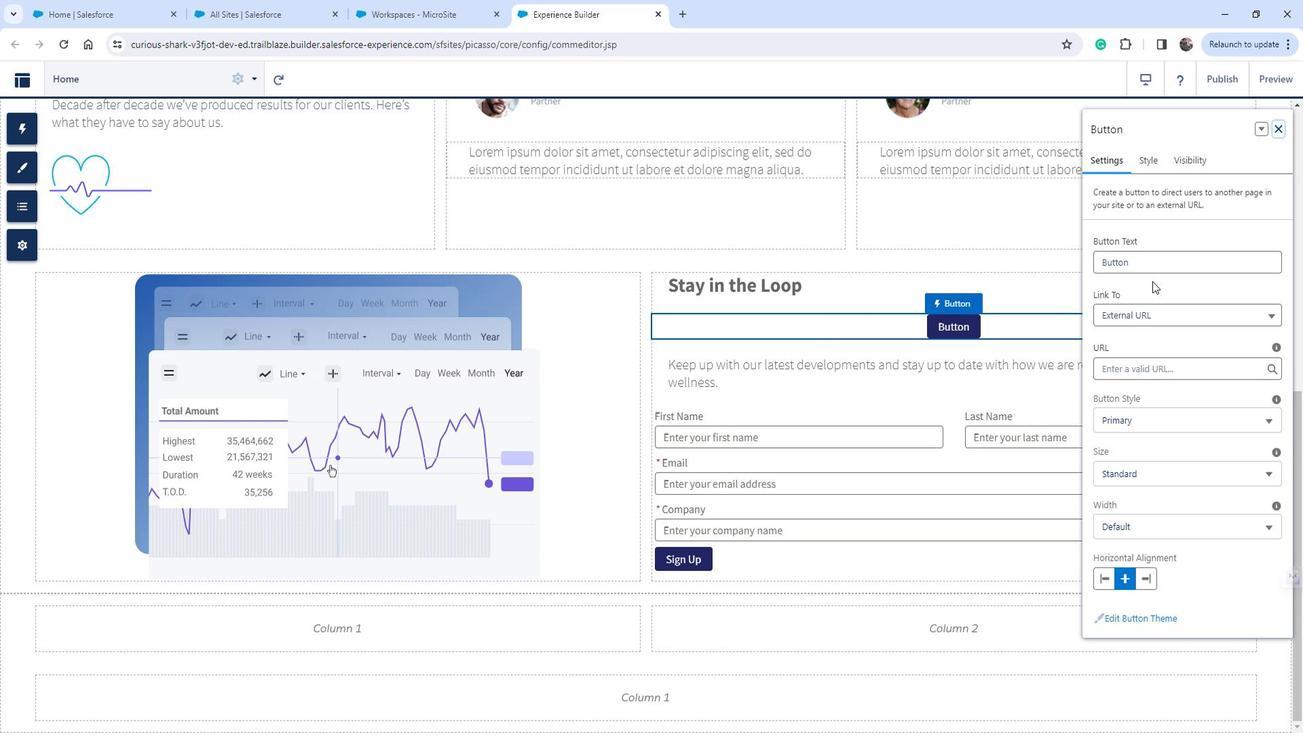 
